Task: Enable the option "Use hardware blending support" for Direct3D11 video output.
Action: Mouse moved to (101, 19)
Screenshot: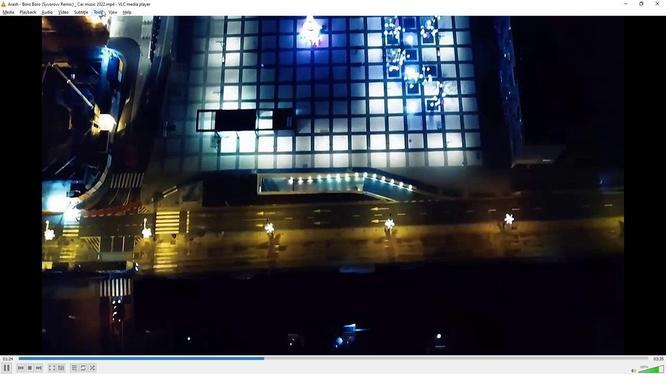 
Action: Mouse pressed left at (101, 19)
Screenshot: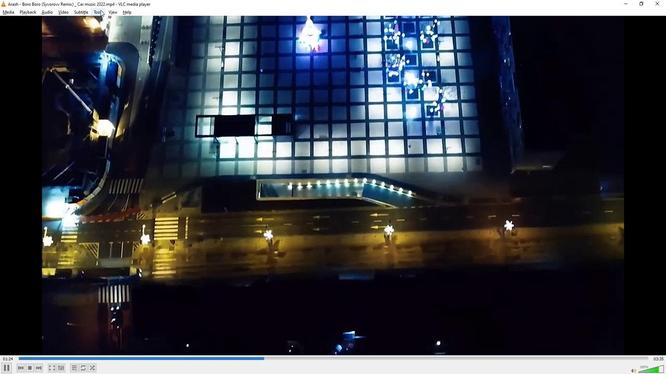 
Action: Mouse moved to (113, 100)
Screenshot: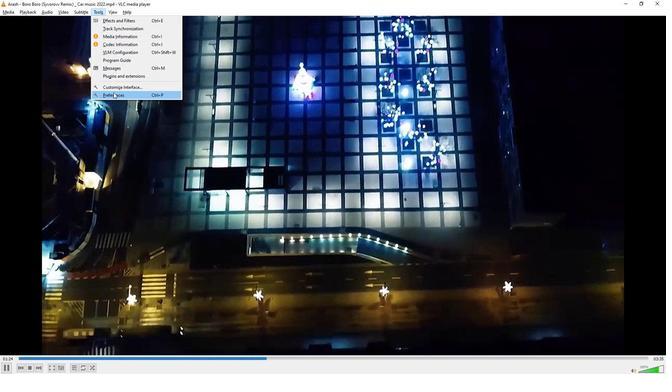 
Action: Mouse pressed left at (113, 100)
Screenshot: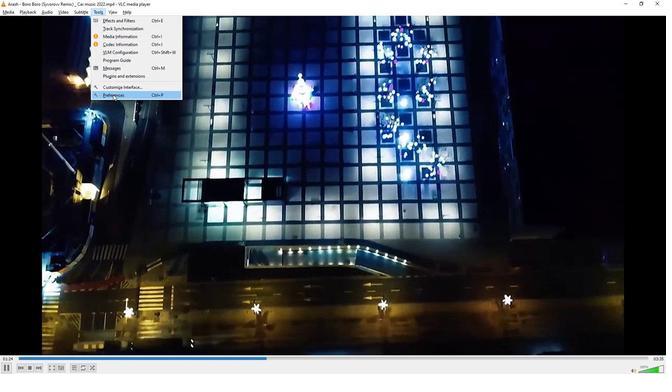 
Action: Mouse moved to (148, 291)
Screenshot: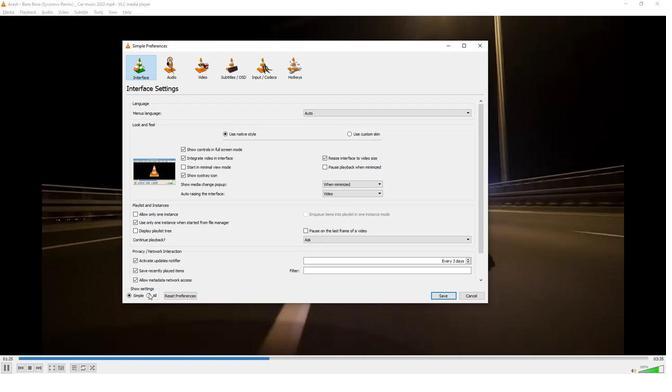 
Action: Mouse pressed left at (148, 291)
Screenshot: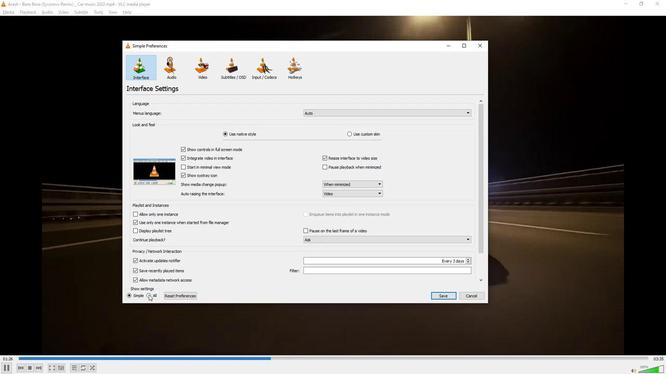 
Action: Mouse moved to (147, 230)
Screenshot: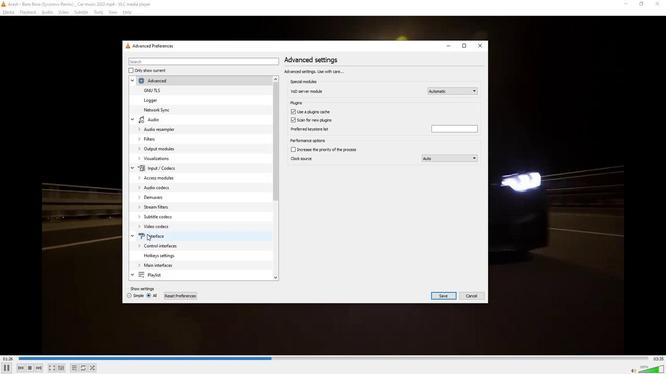 
Action: Mouse scrolled (147, 230) with delta (0, 0)
Screenshot: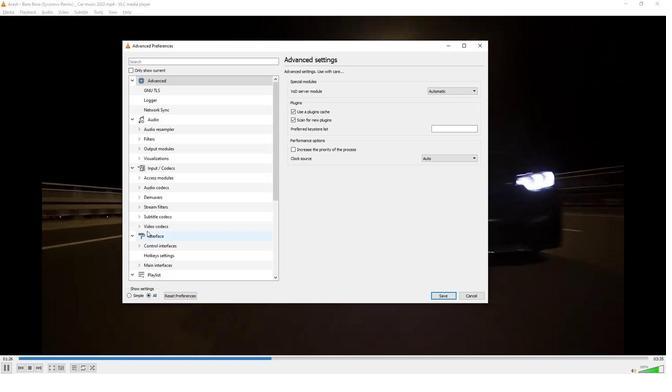 
Action: Mouse scrolled (147, 230) with delta (0, 0)
Screenshot: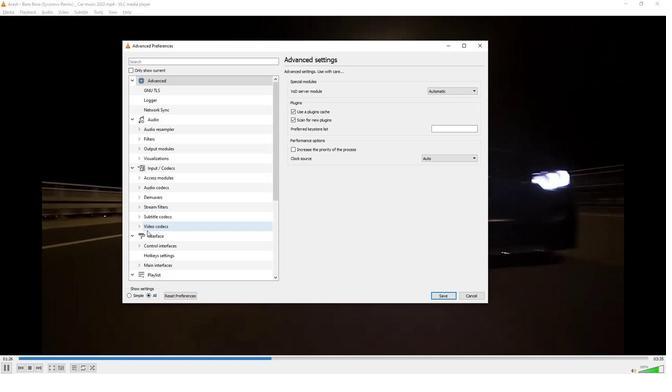 
Action: Mouse scrolled (147, 230) with delta (0, 0)
Screenshot: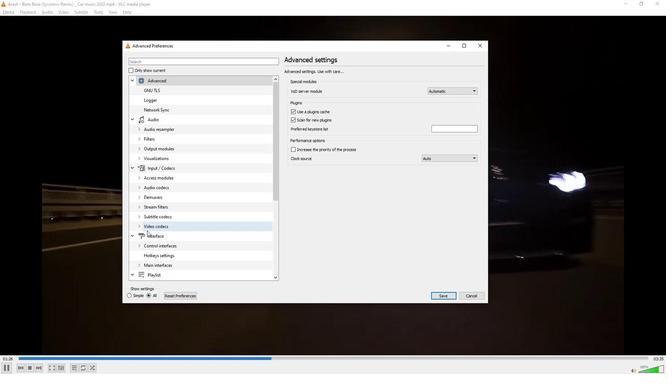 
Action: Mouse scrolled (147, 230) with delta (0, 0)
Screenshot: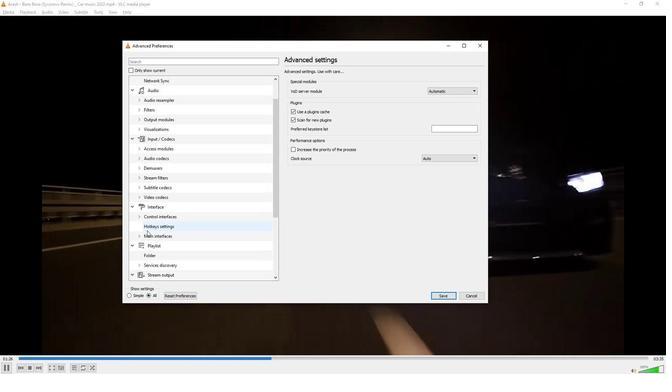 
Action: Mouse scrolled (147, 230) with delta (0, 0)
Screenshot: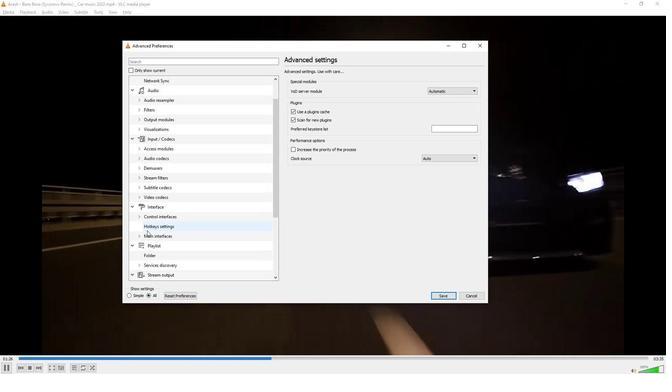 
Action: Mouse scrolled (147, 230) with delta (0, 0)
Screenshot: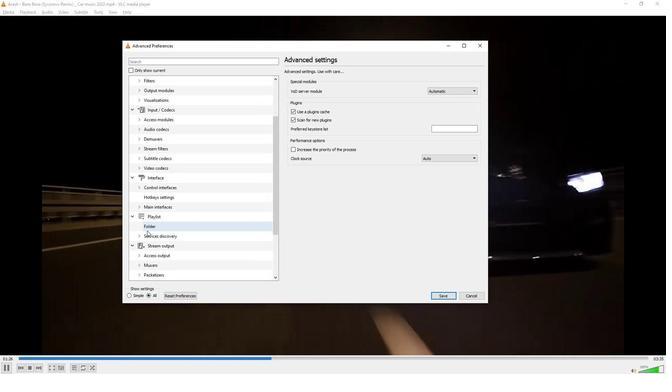 
Action: Mouse scrolled (147, 230) with delta (0, 0)
Screenshot: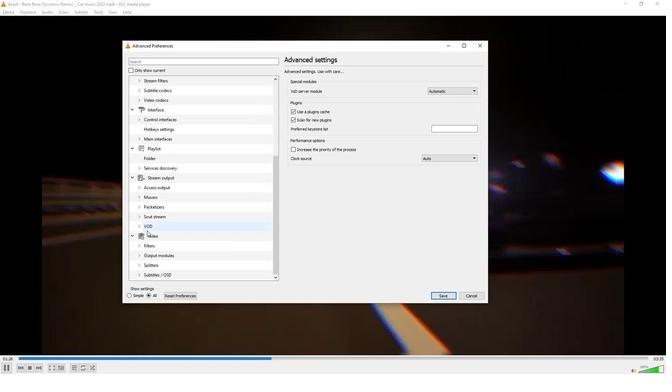 
Action: Mouse scrolled (147, 230) with delta (0, 0)
Screenshot: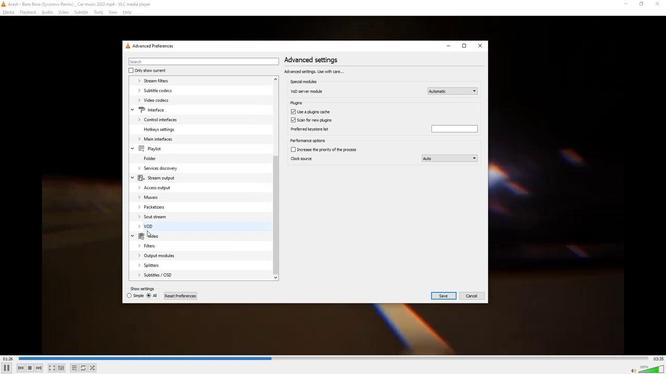
Action: Mouse moved to (149, 255)
Screenshot: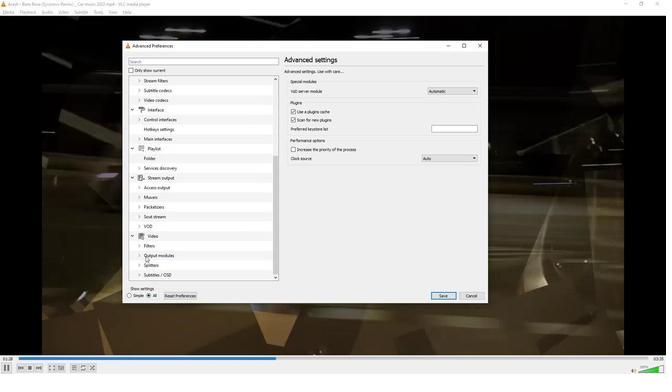
Action: Mouse pressed left at (149, 255)
Screenshot: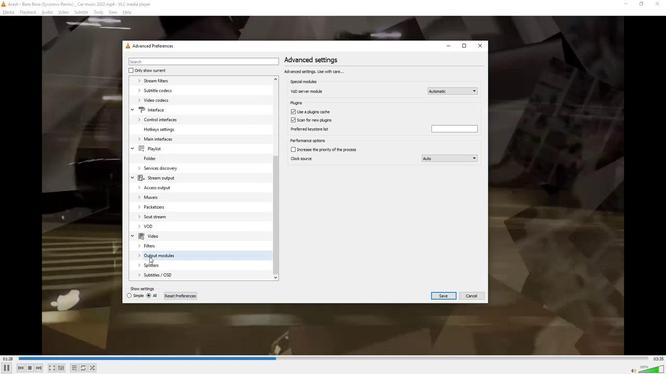 
Action: Mouse moved to (431, 86)
Screenshot: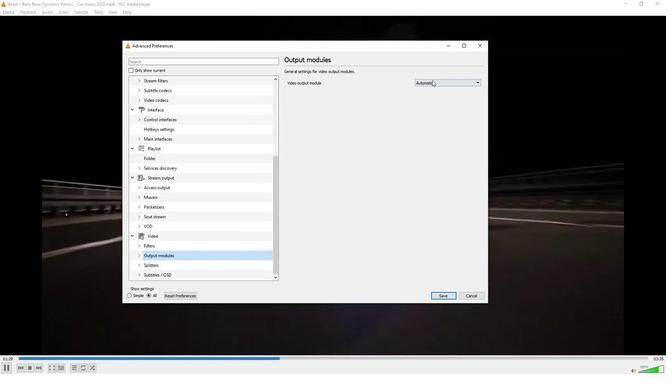 
Action: Mouse pressed left at (431, 86)
Screenshot: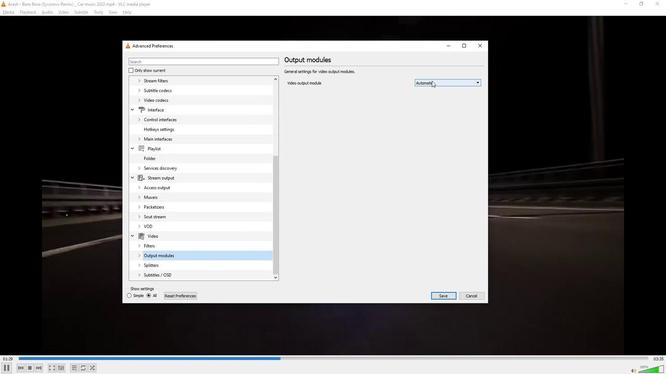 
Action: Mouse moved to (429, 97)
Screenshot: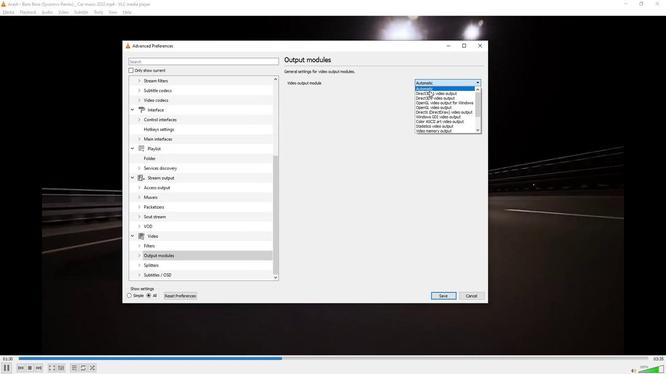 
Action: Mouse pressed left at (429, 97)
Screenshot: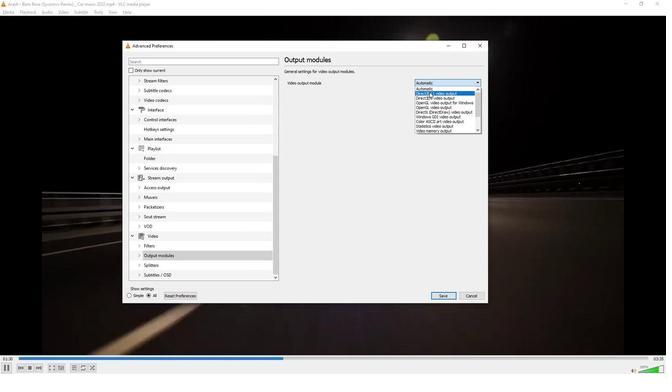 
Action: Mouse moved to (375, 132)
Screenshot: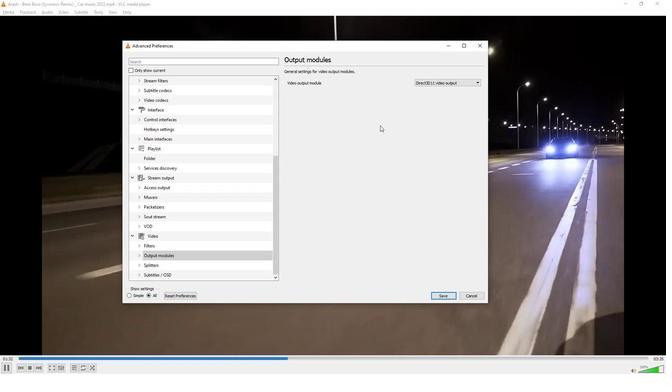 
